 Task: Create a rule from the Routing list, Task moved to a section -> Set Priority in the project AgileRamp , set the section as To-Do and set the priority of the task as  High
Action: Mouse moved to (1143, 105)
Screenshot: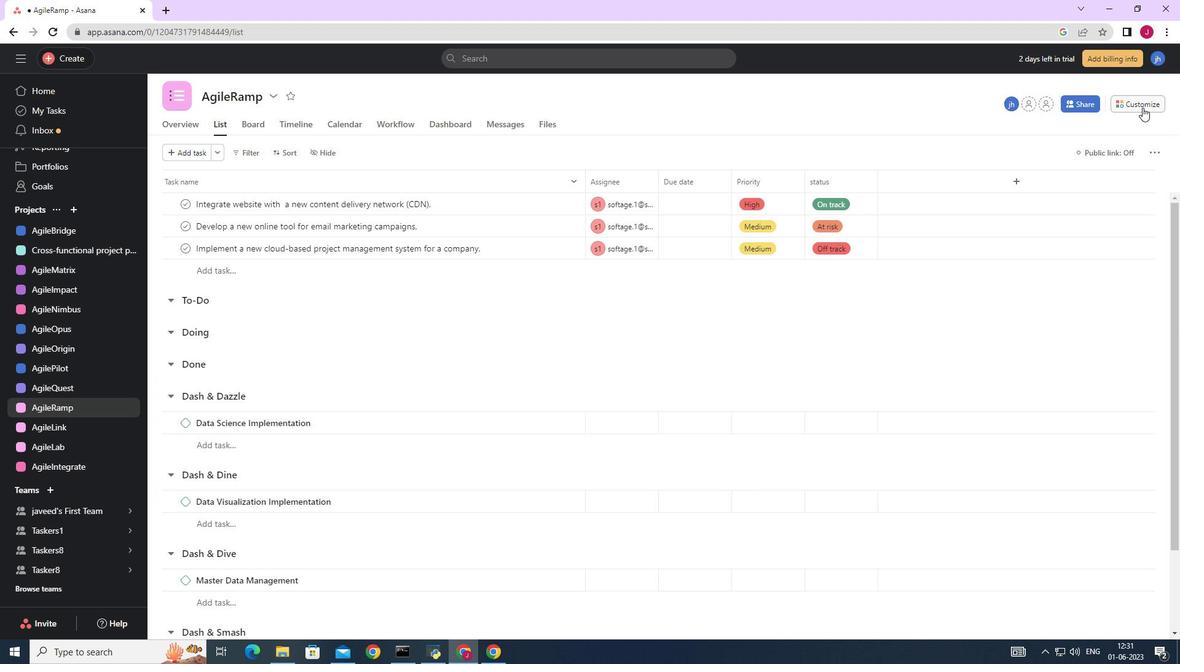 
Action: Mouse pressed left at (1143, 105)
Screenshot: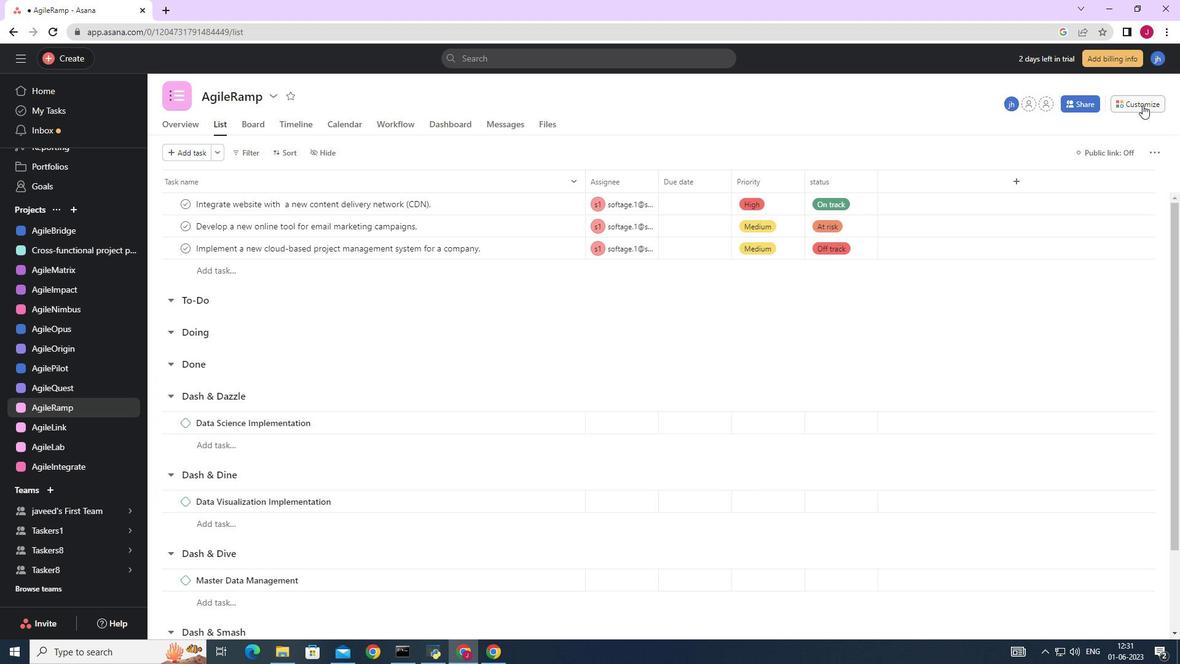 
Action: Mouse moved to (908, 268)
Screenshot: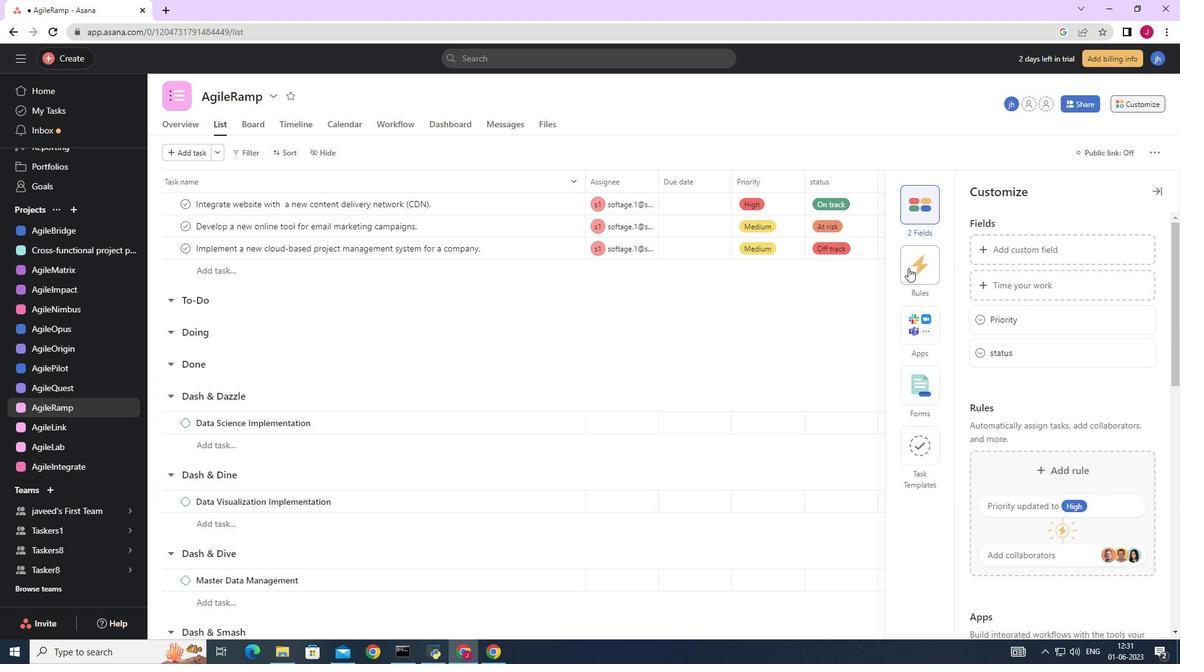 
Action: Mouse pressed left at (908, 268)
Screenshot: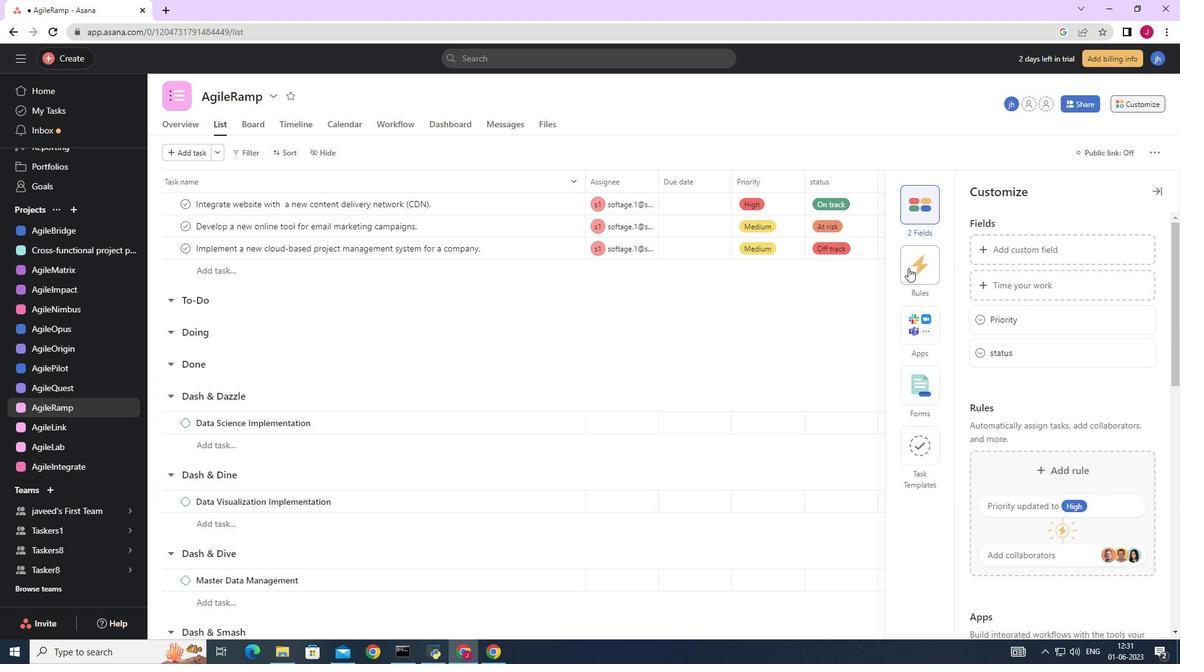 
Action: Mouse moved to (1027, 279)
Screenshot: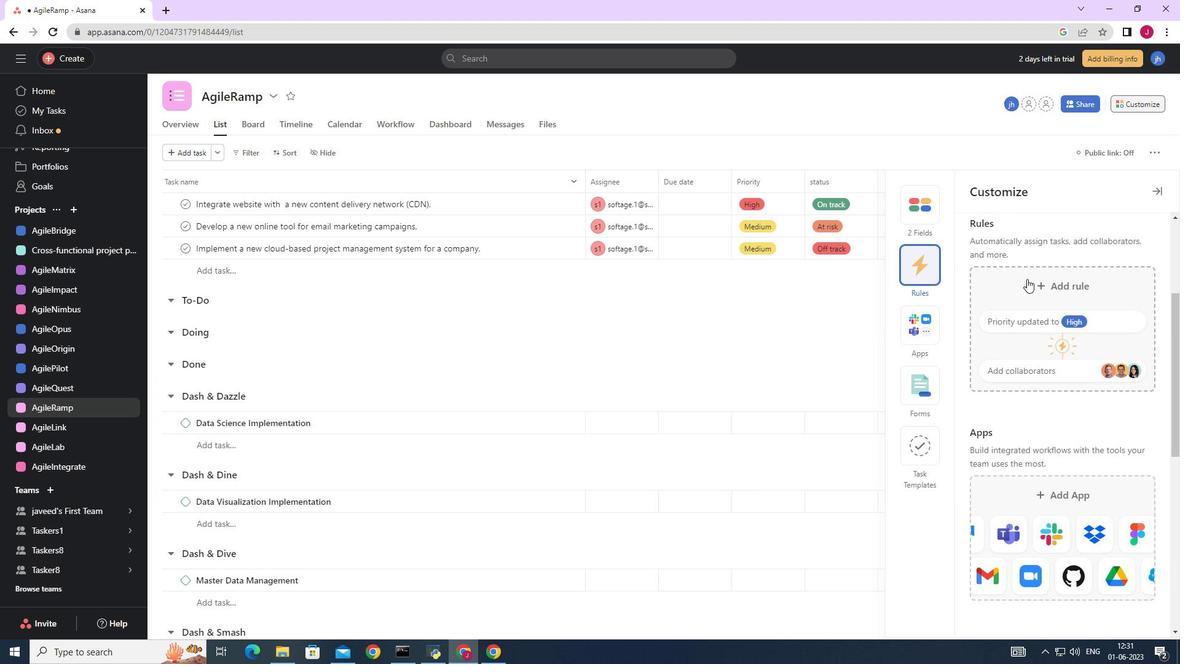 
Action: Mouse pressed left at (1027, 279)
Screenshot: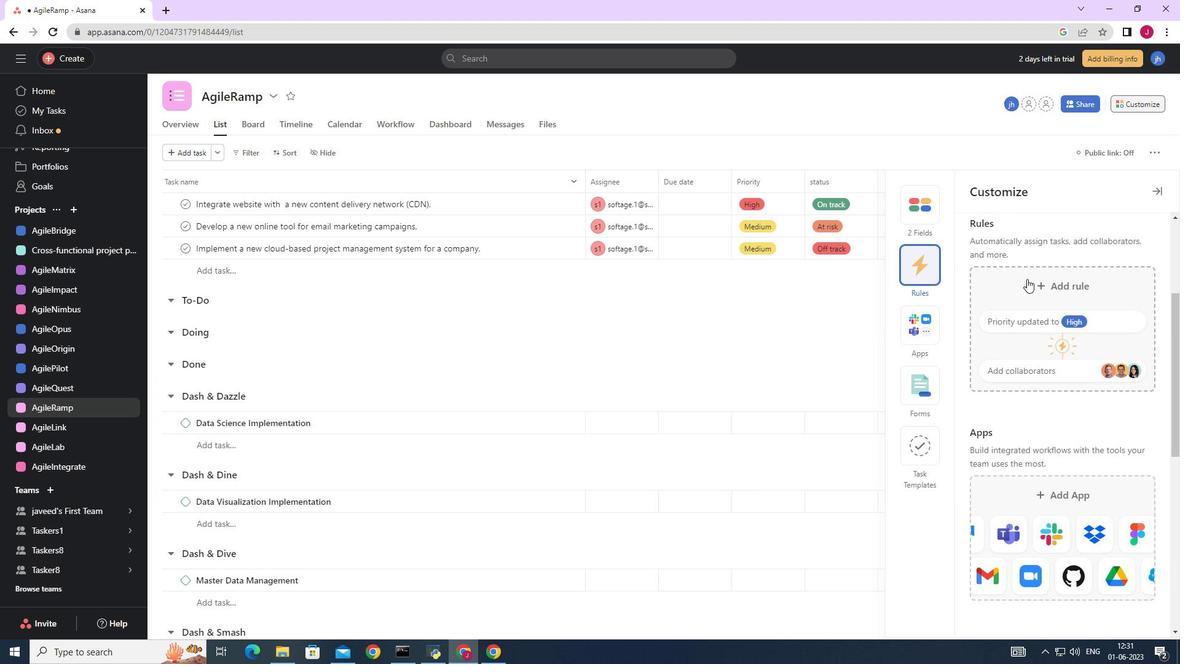 
Action: Mouse moved to (489, 191)
Screenshot: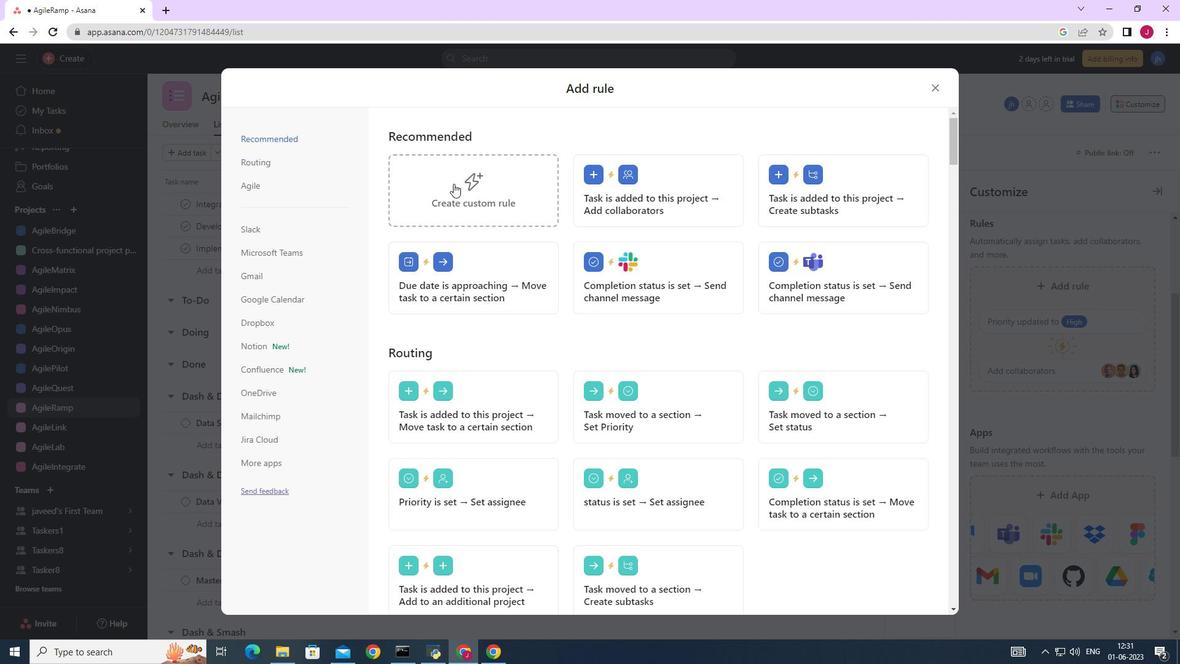 
Action: Mouse scrolled (489, 192) with delta (0, 0)
Screenshot: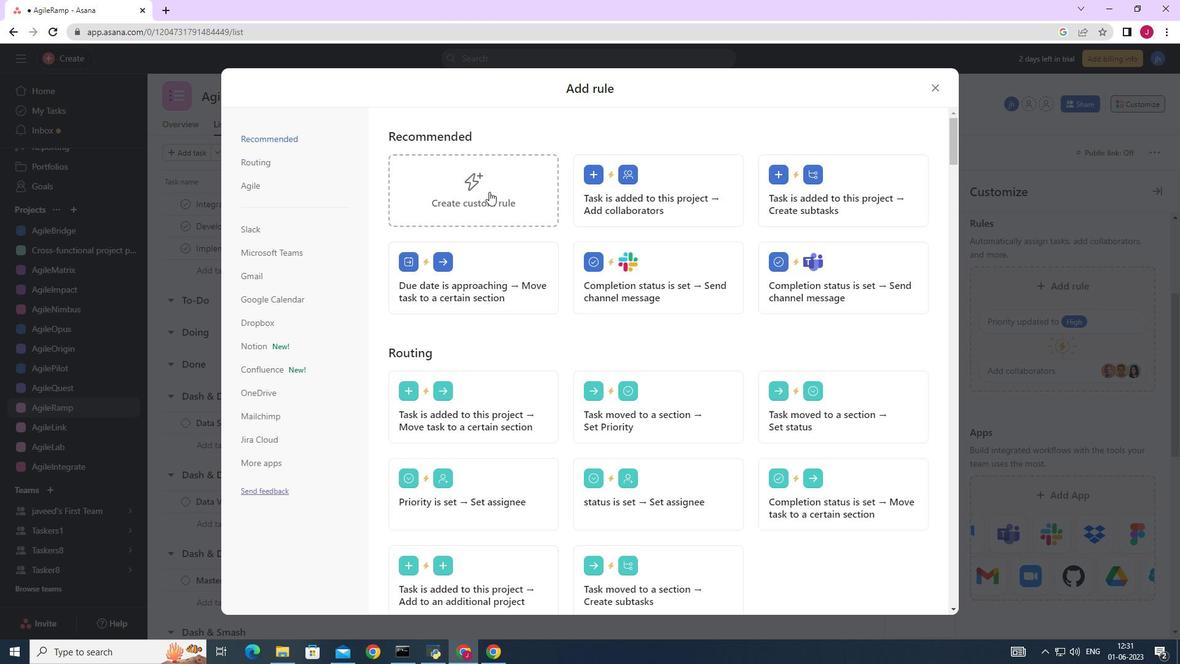 
Action: Mouse scrolled (489, 192) with delta (0, 0)
Screenshot: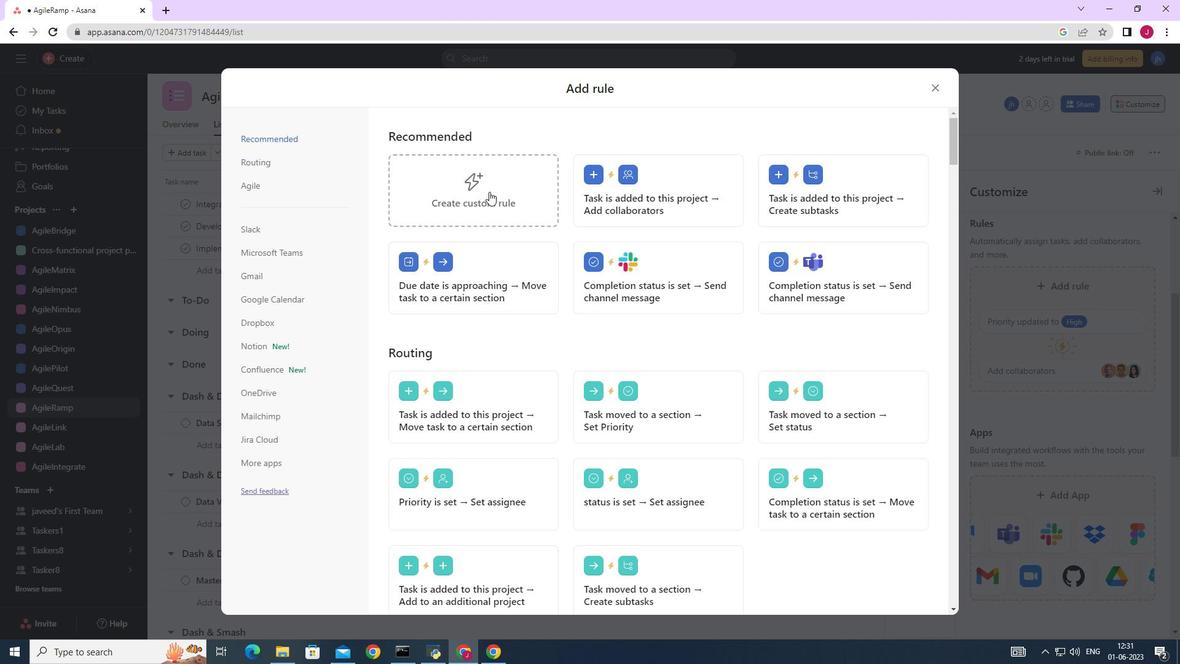
Action: Mouse moved to (254, 161)
Screenshot: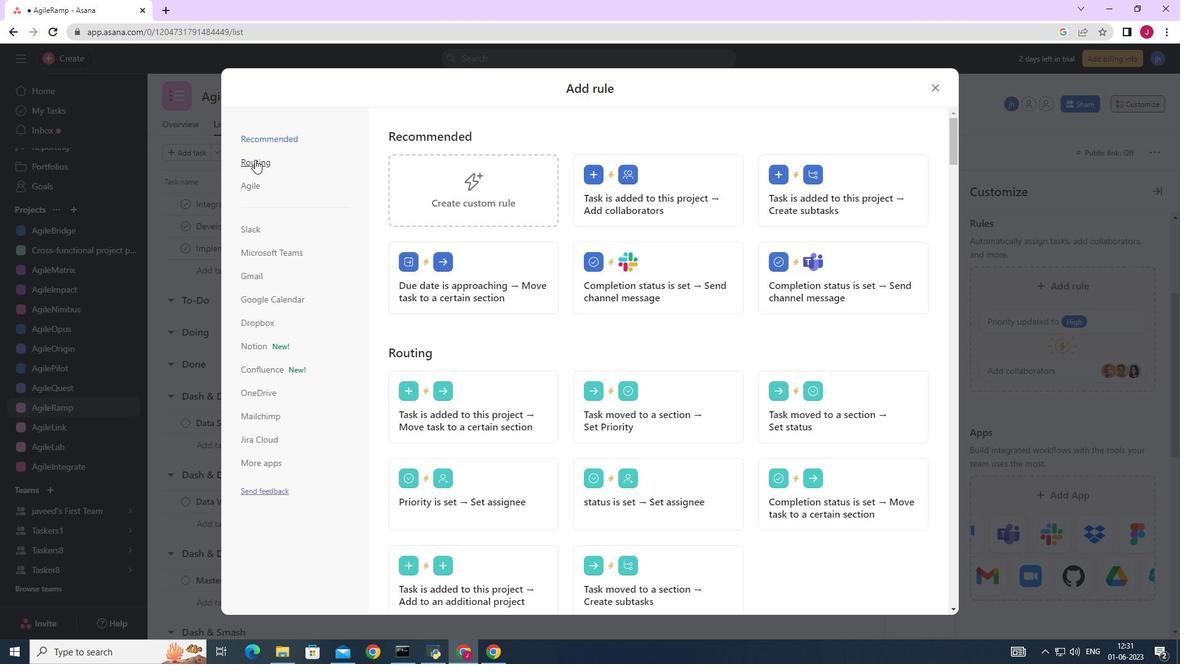 
Action: Mouse pressed left at (254, 161)
Screenshot: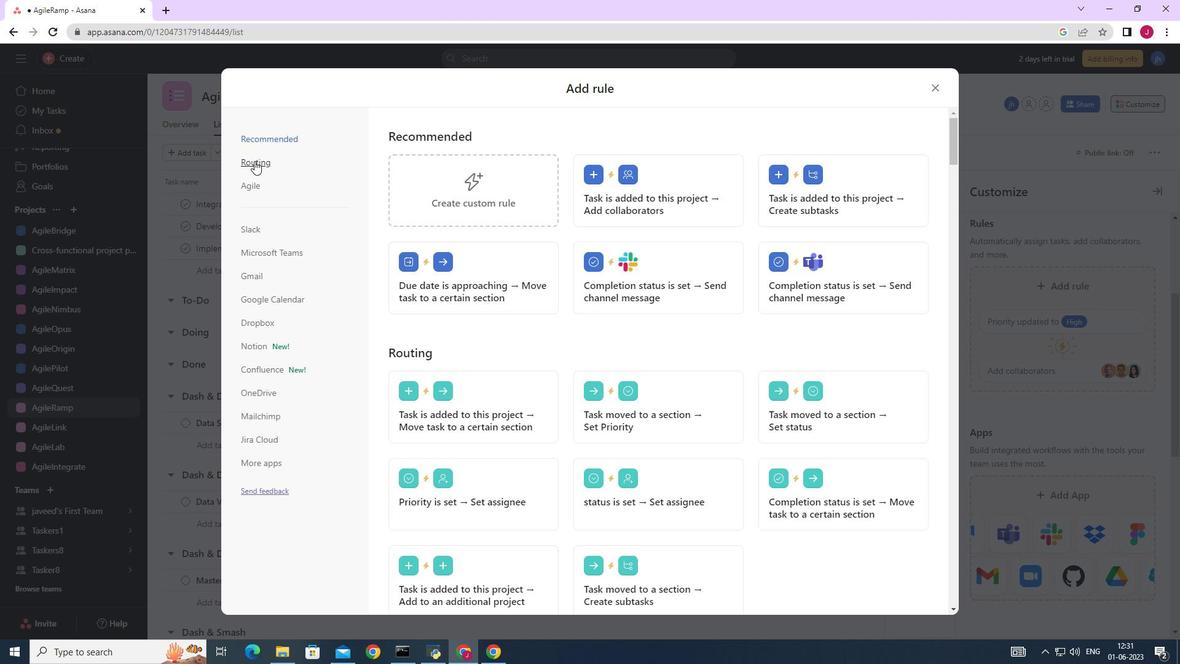 
Action: Mouse moved to (672, 185)
Screenshot: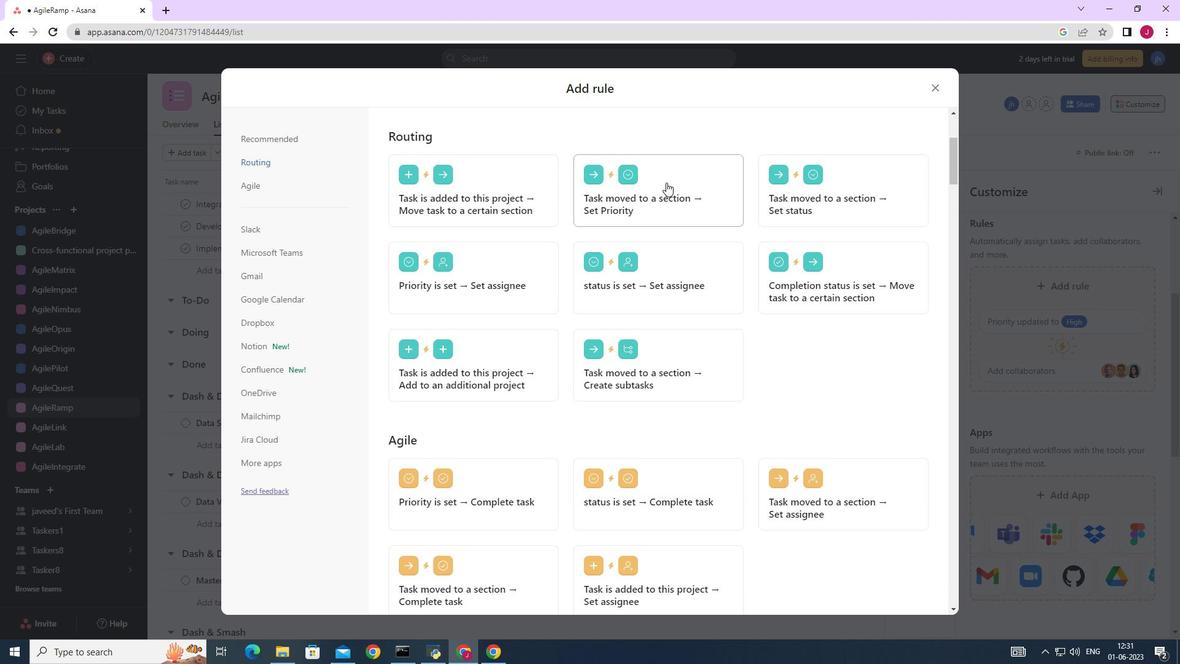 
Action: Mouse pressed left at (672, 185)
Screenshot: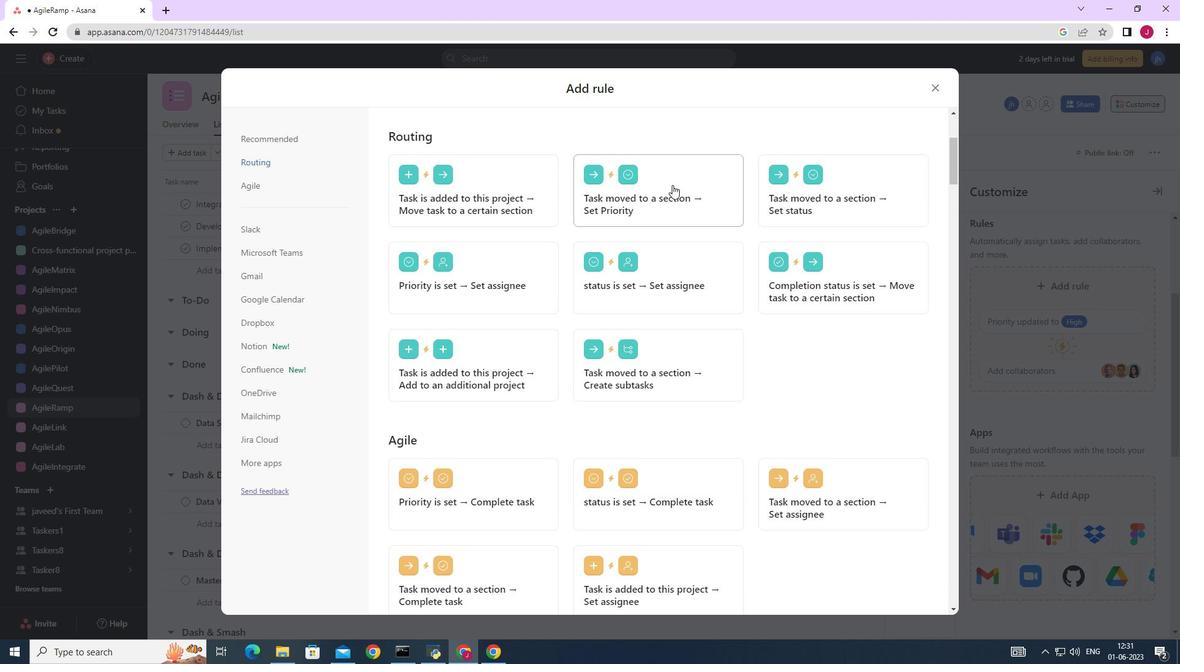 
Action: Mouse moved to (479, 338)
Screenshot: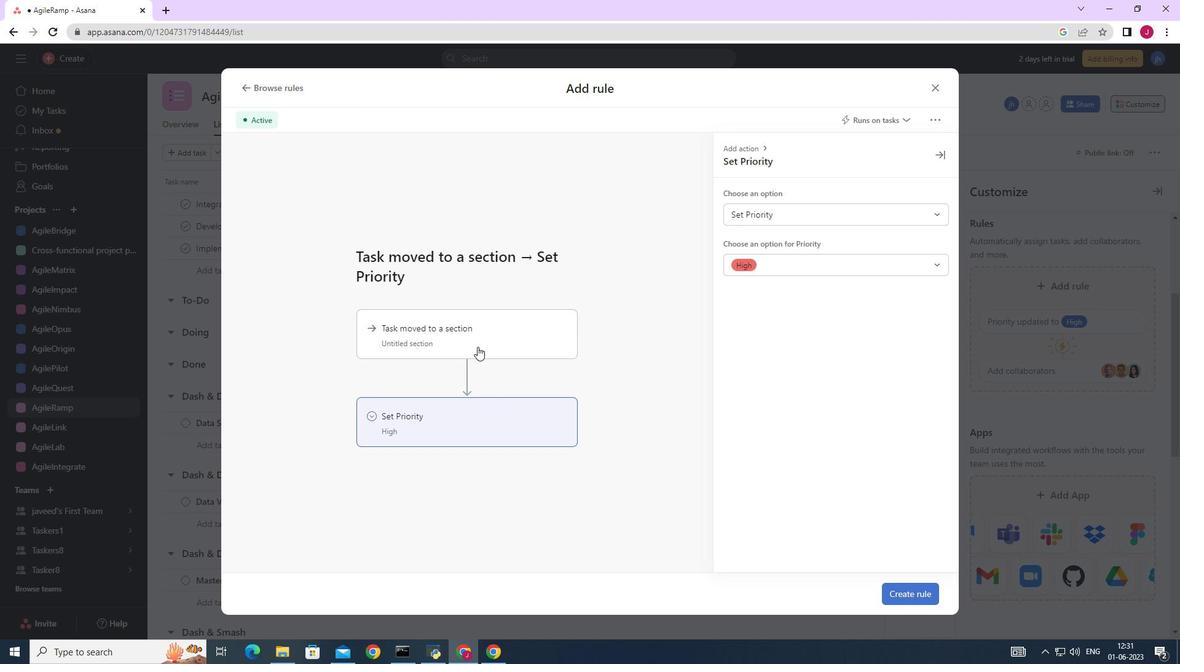 
Action: Mouse pressed left at (479, 338)
Screenshot: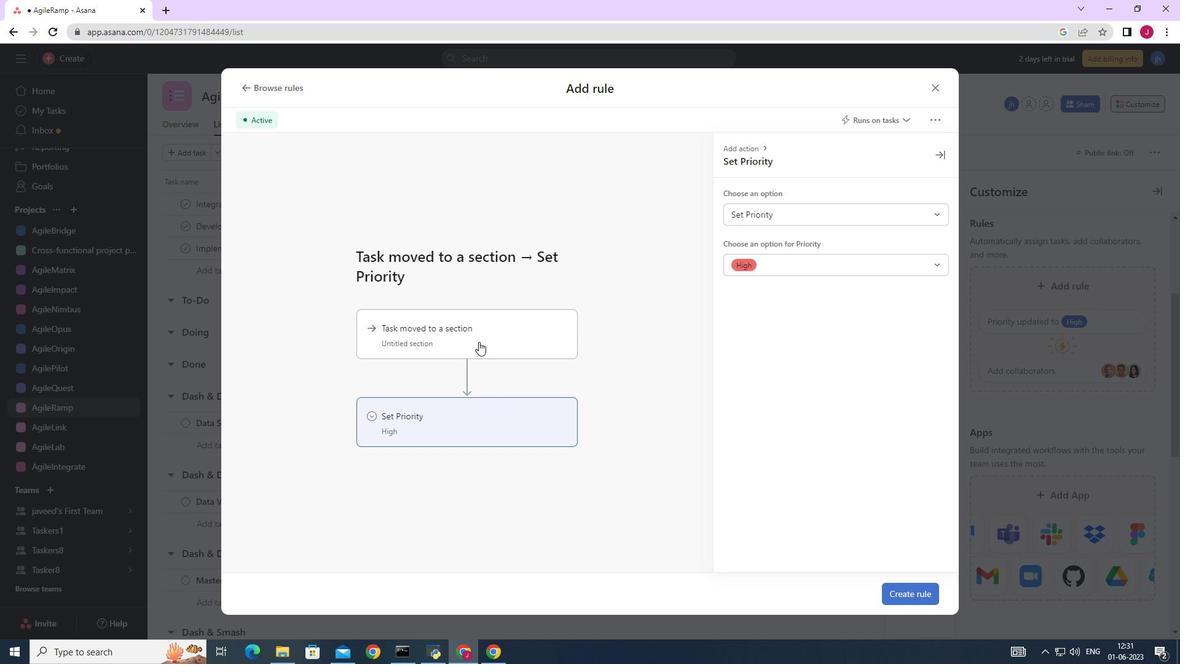 
Action: Mouse moved to (755, 207)
Screenshot: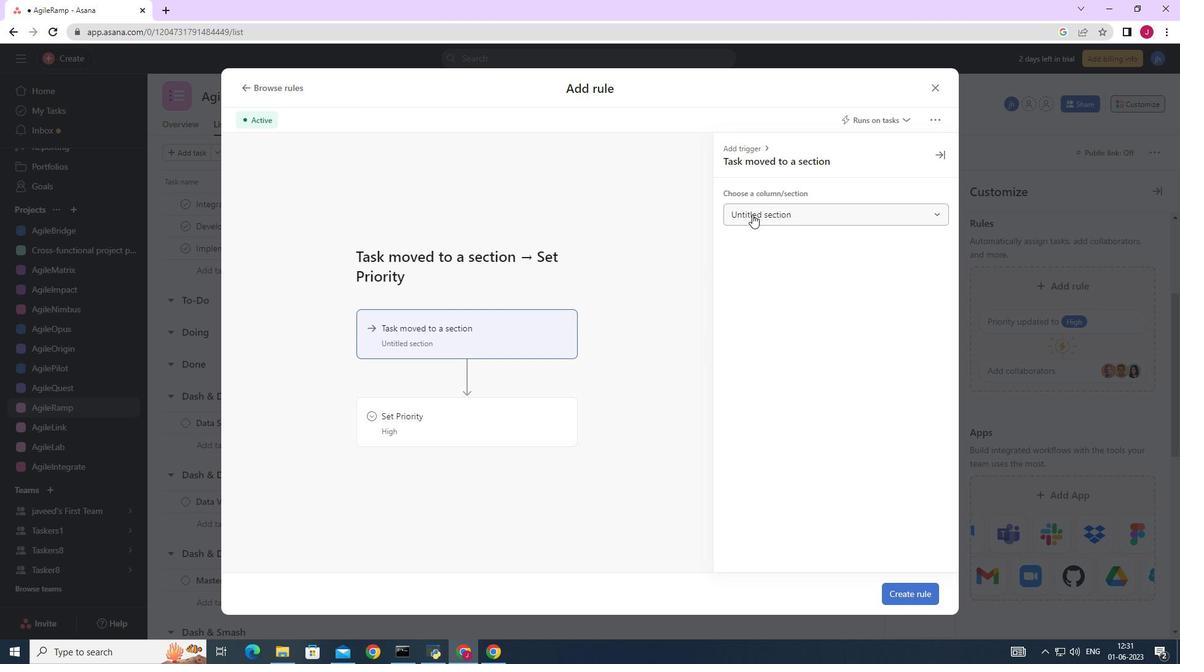 
Action: Mouse pressed left at (755, 207)
Screenshot: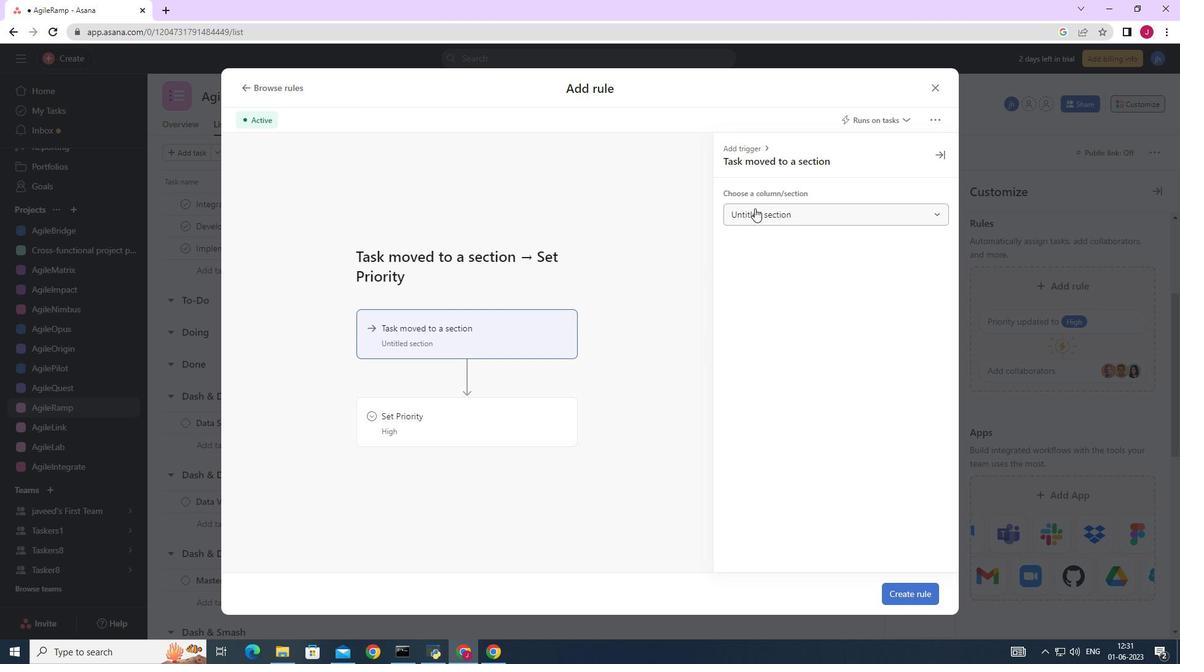 
Action: Mouse moved to (764, 263)
Screenshot: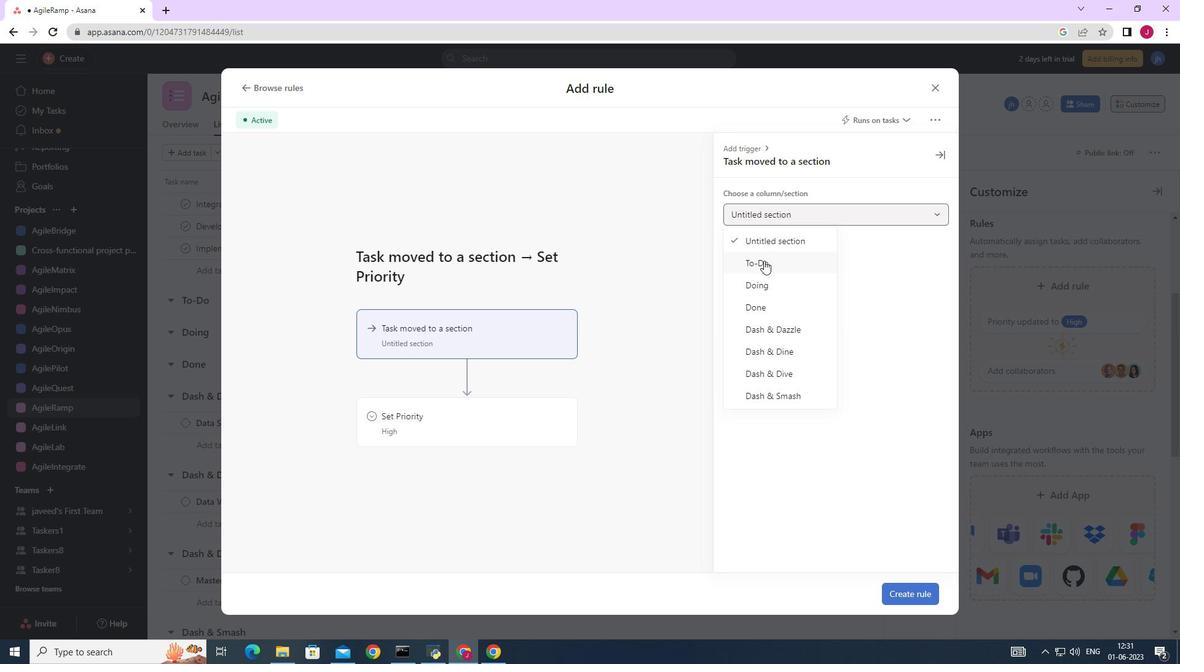 
Action: Mouse pressed left at (764, 263)
Screenshot: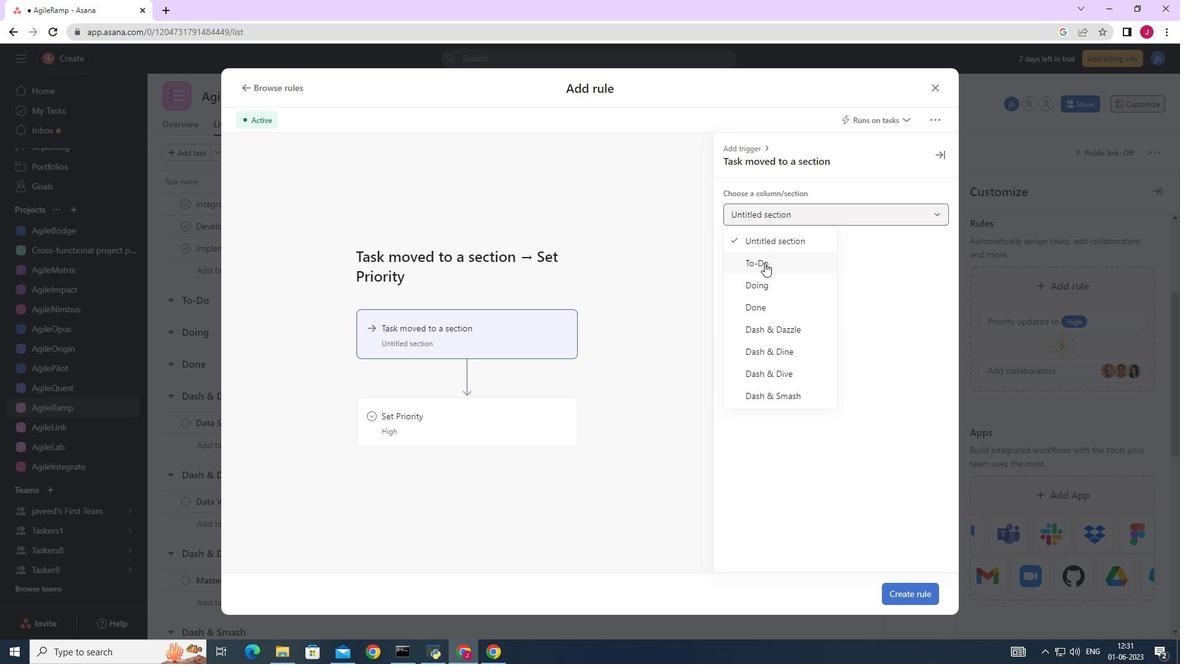 
Action: Mouse moved to (451, 410)
Screenshot: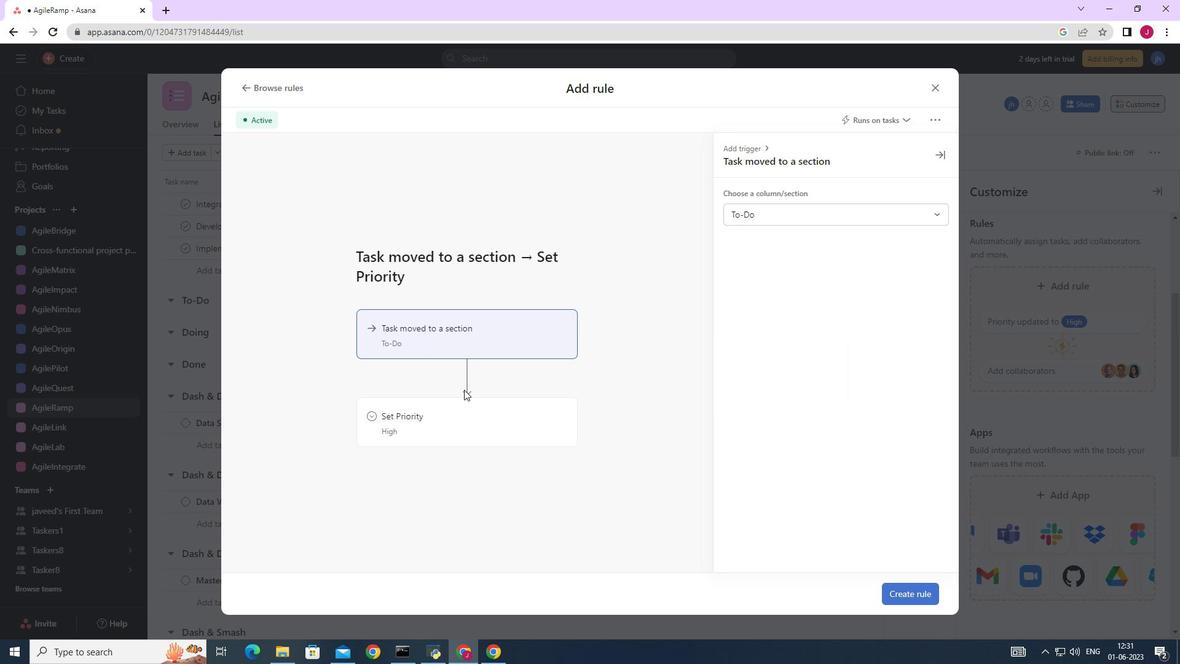 
Action: Mouse pressed left at (451, 410)
Screenshot: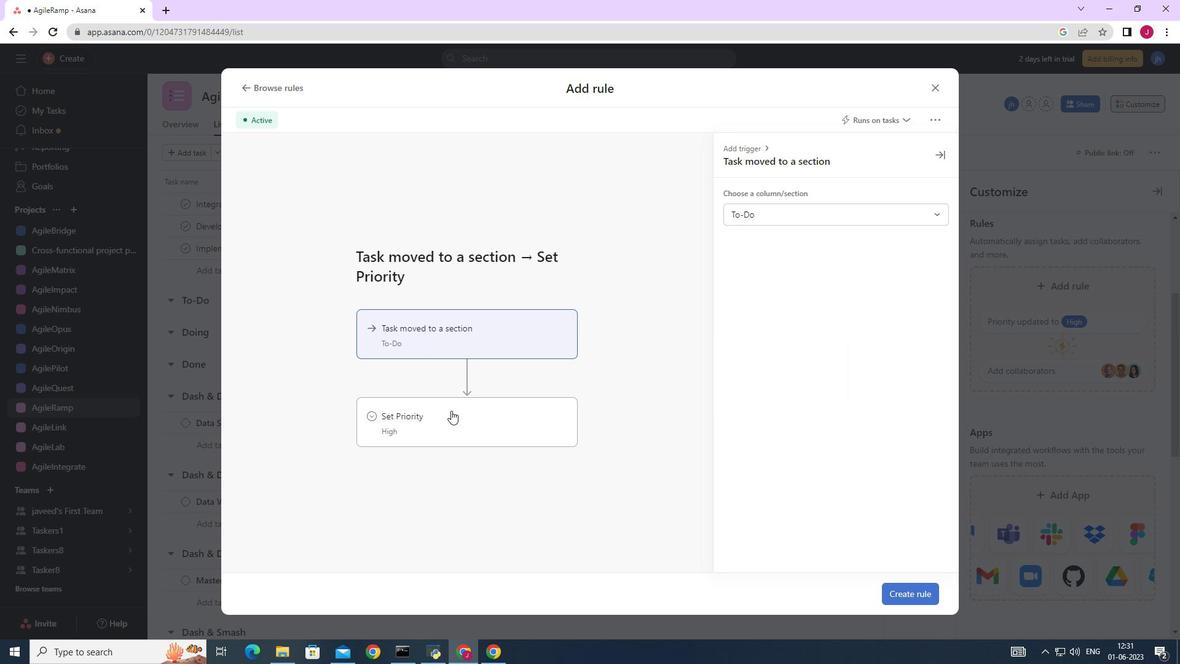 
Action: Mouse moved to (751, 215)
Screenshot: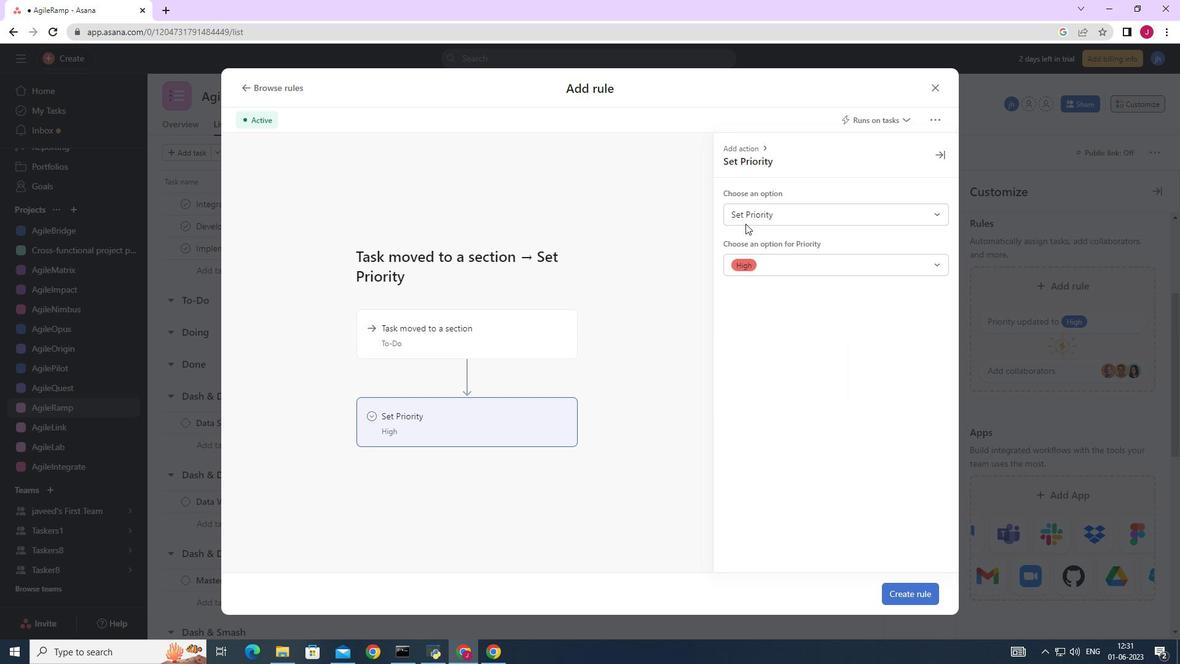 
Action: Mouse pressed left at (751, 215)
Screenshot: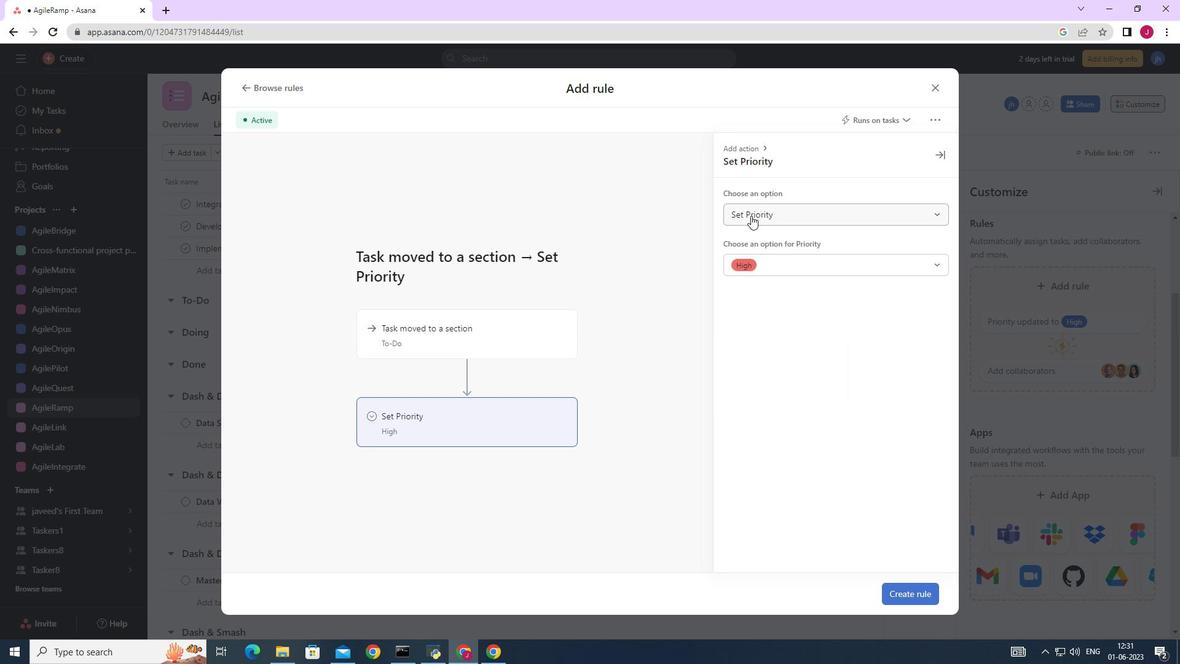
Action: Mouse moved to (763, 236)
Screenshot: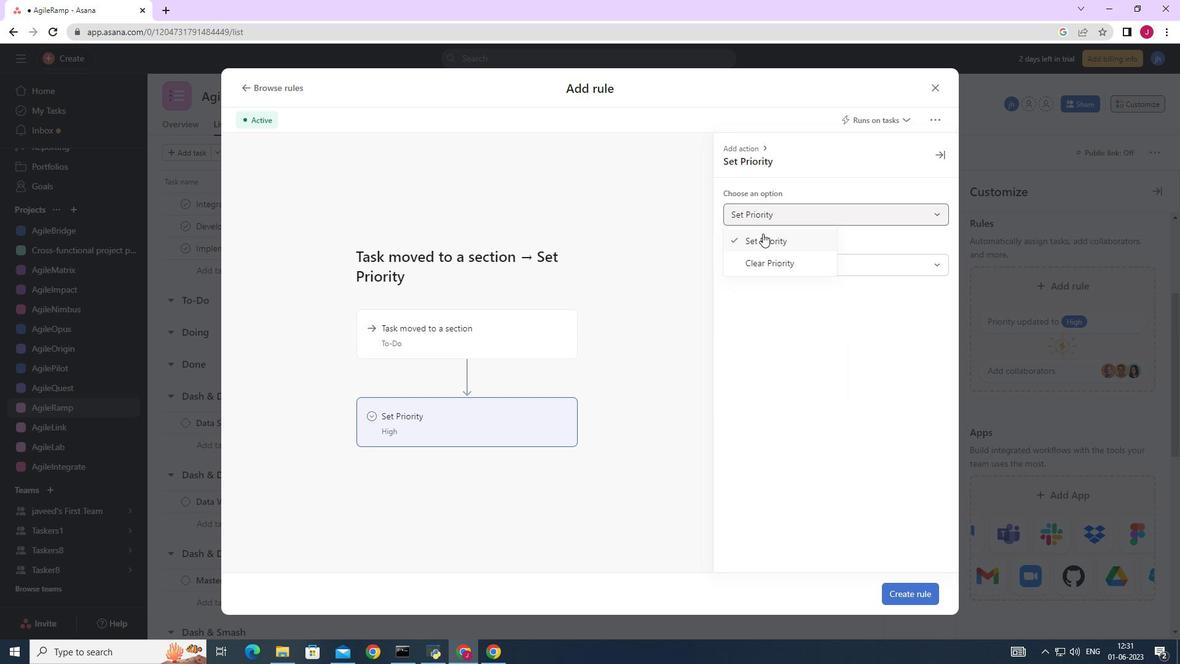 
Action: Mouse pressed left at (763, 236)
Screenshot: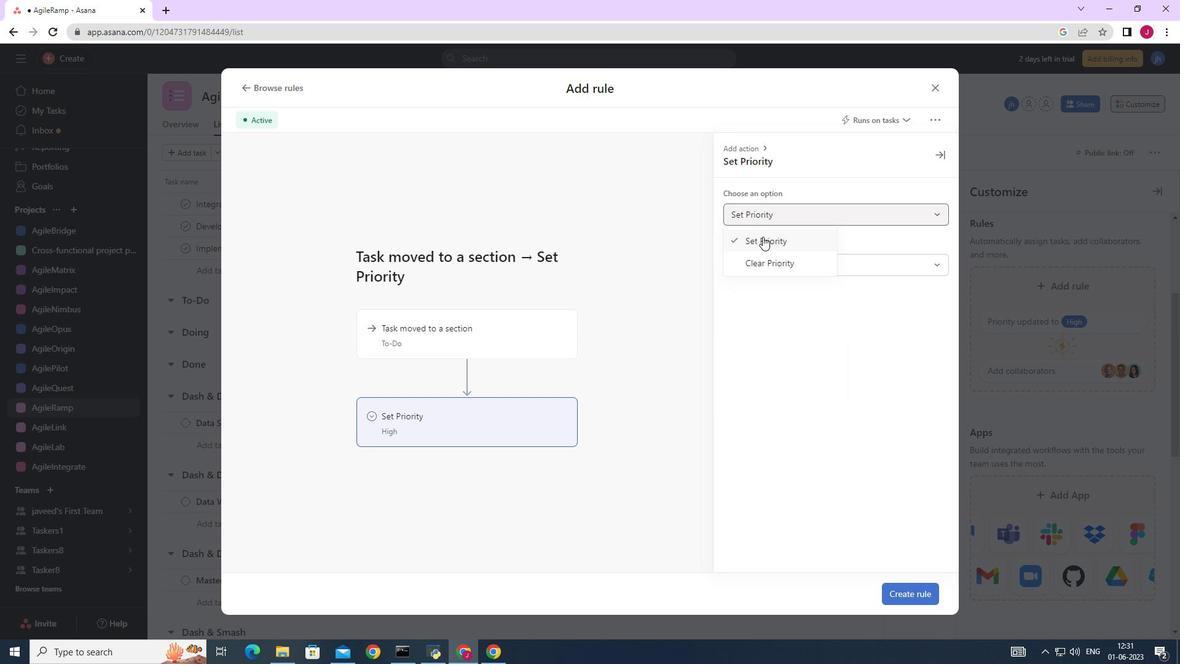 
Action: Mouse moved to (767, 261)
Screenshot: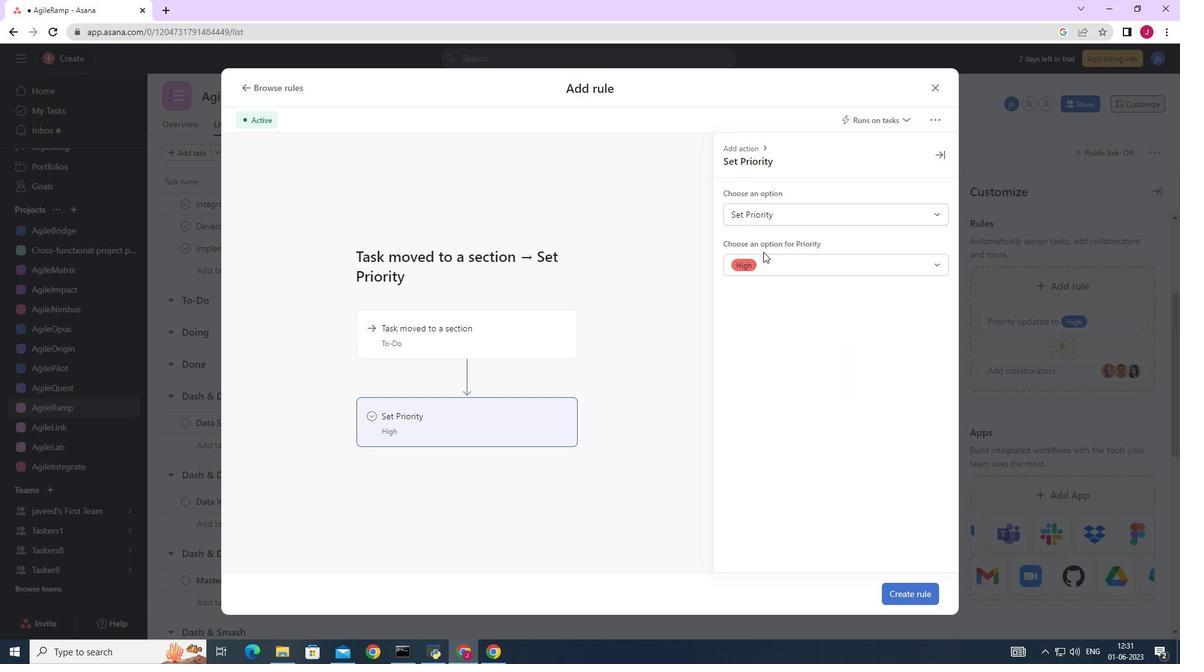 
Action: Mouse pressed left at (767, 261)
Screenshot: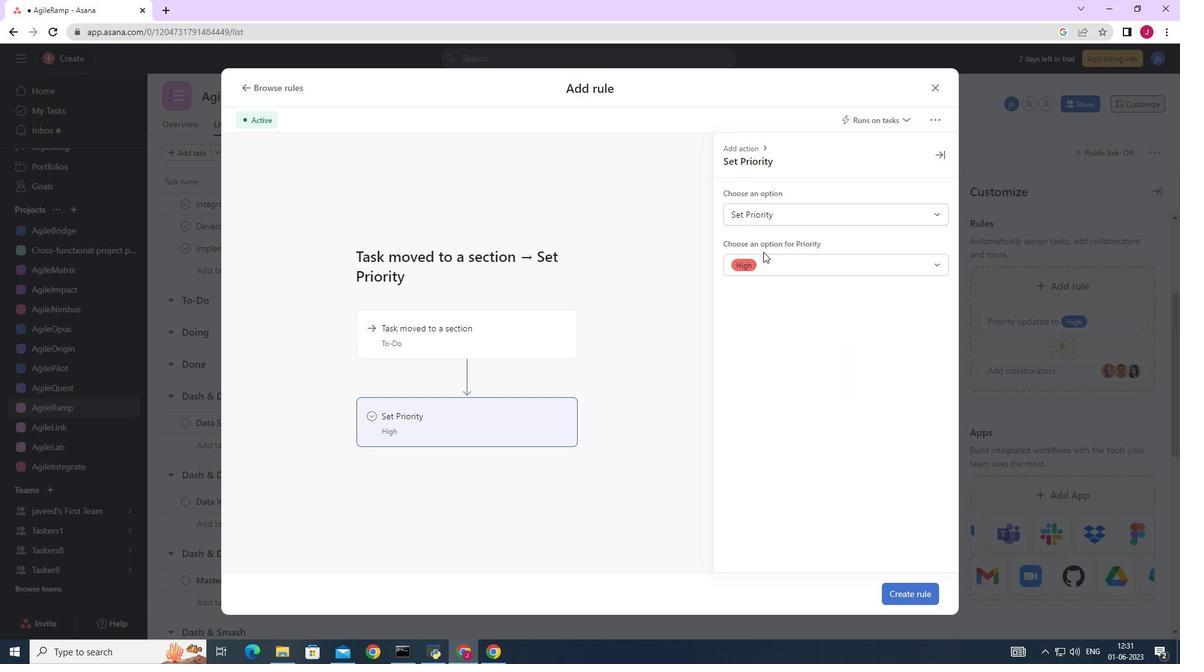 
Action: Mouse moved to (755, 288)
Screenshot: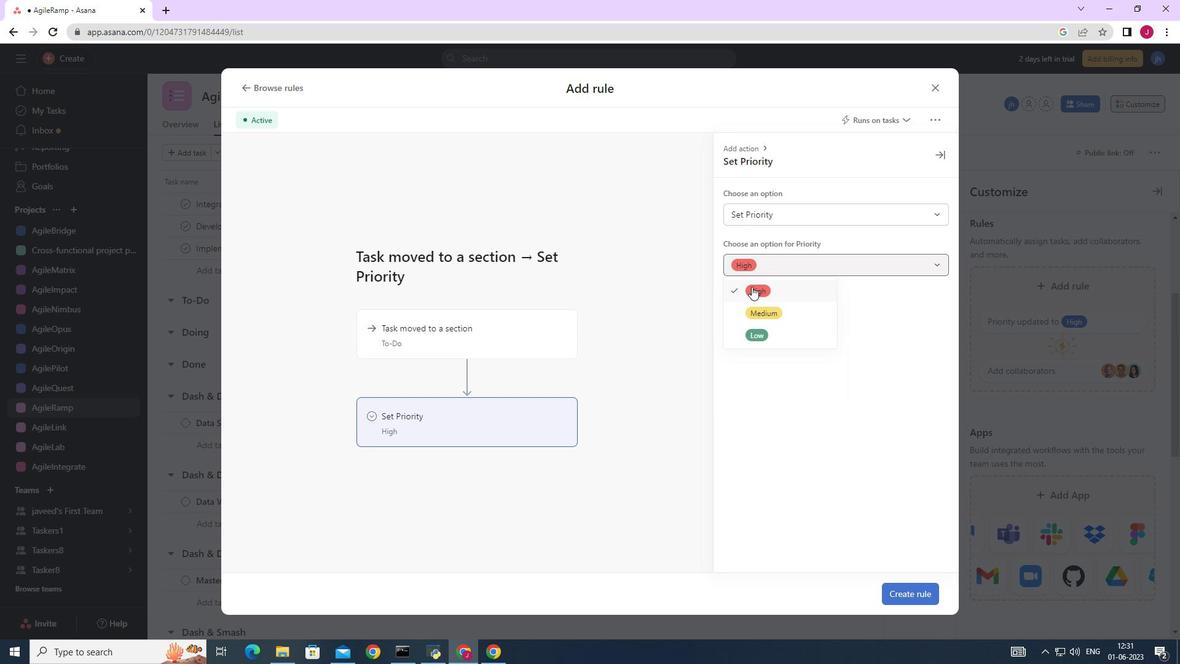 
Action: Mouse pressed left at (755, 288)
Screenshot: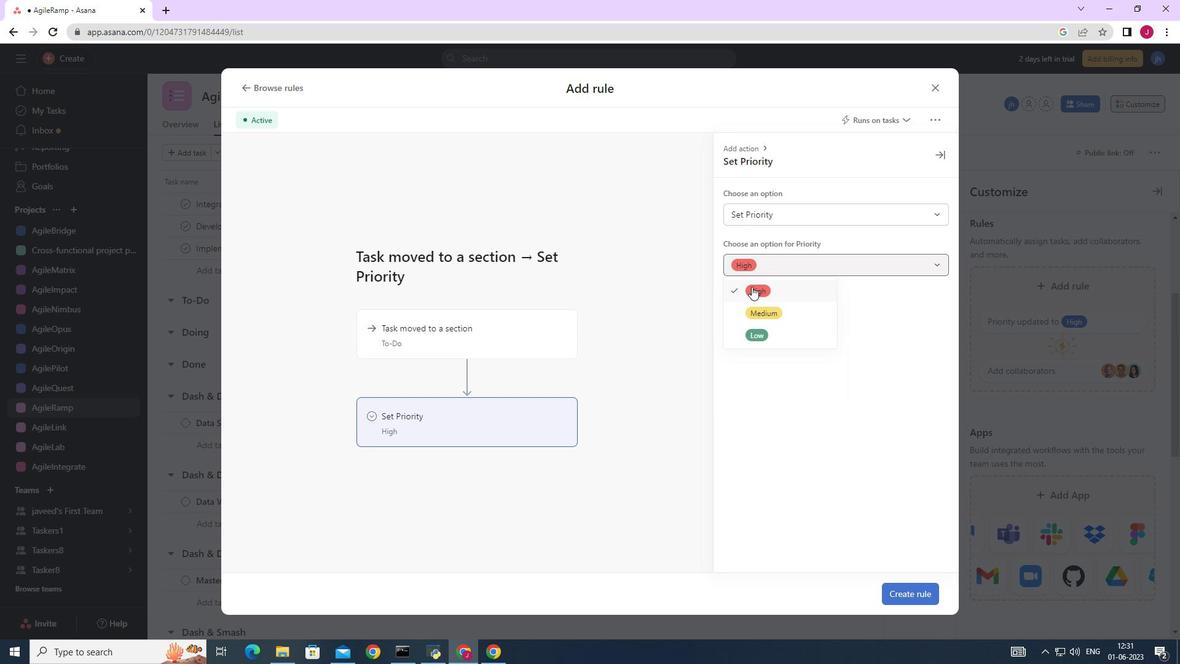 
Action: Mouse moved to (903, 592)
Screenshot: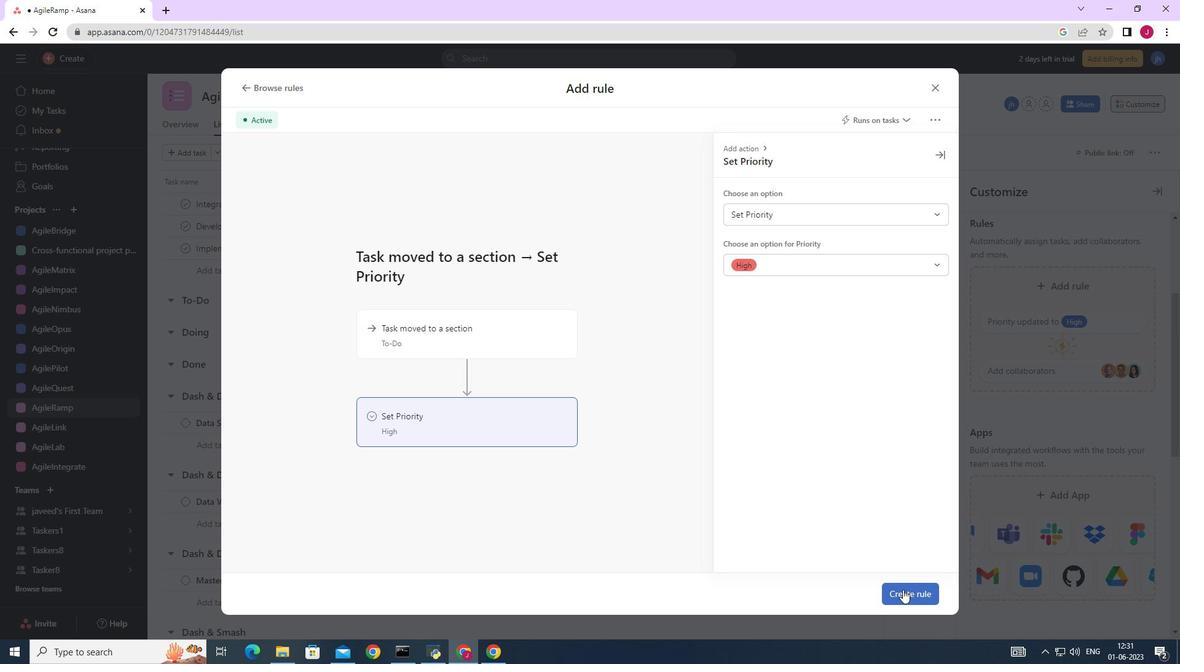 
Action: Mouse pressed left at (903, 592)
Screenshot: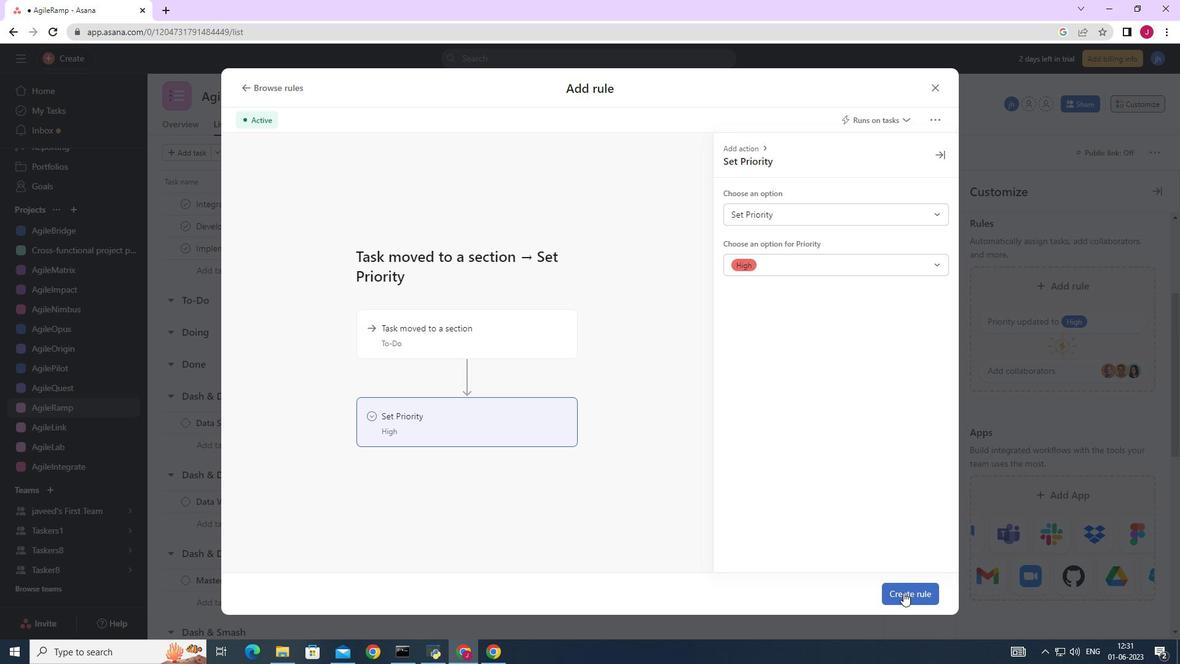 
Action: Mouse moved to (785, 525)
Screenshot: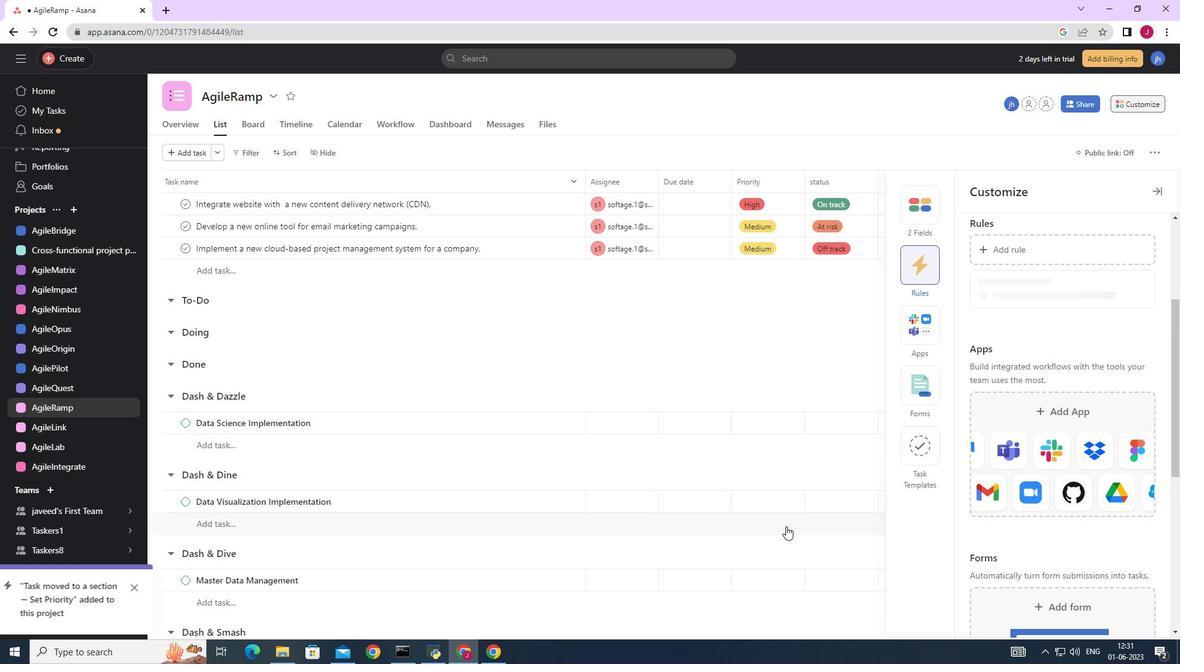 
